 Task: Select medium skin tone.
Action: Mouse moved to (438, 121)
Screenshot: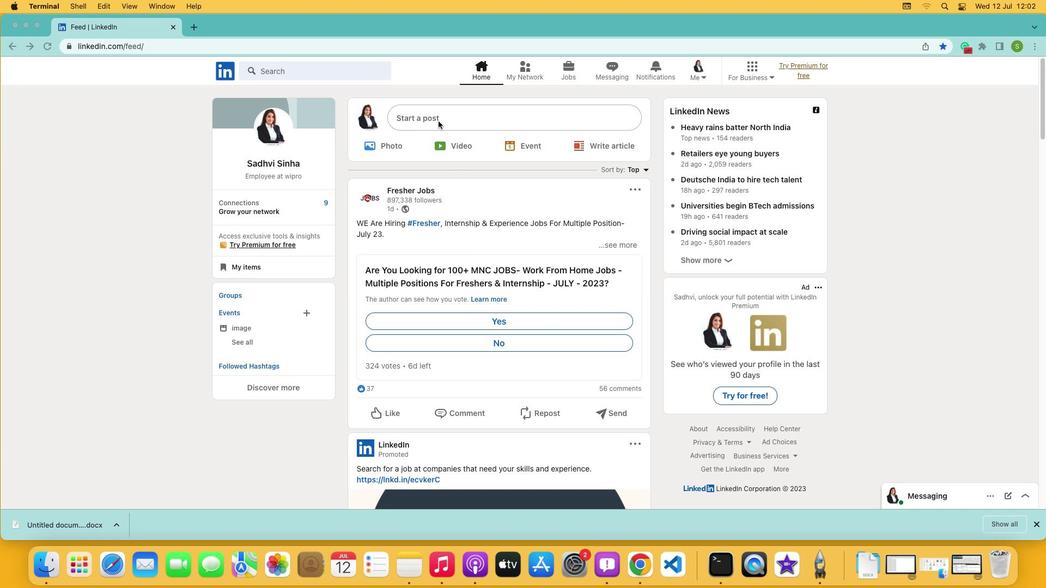
Action: Mouse pressed left at (438, 121)
Screenshot: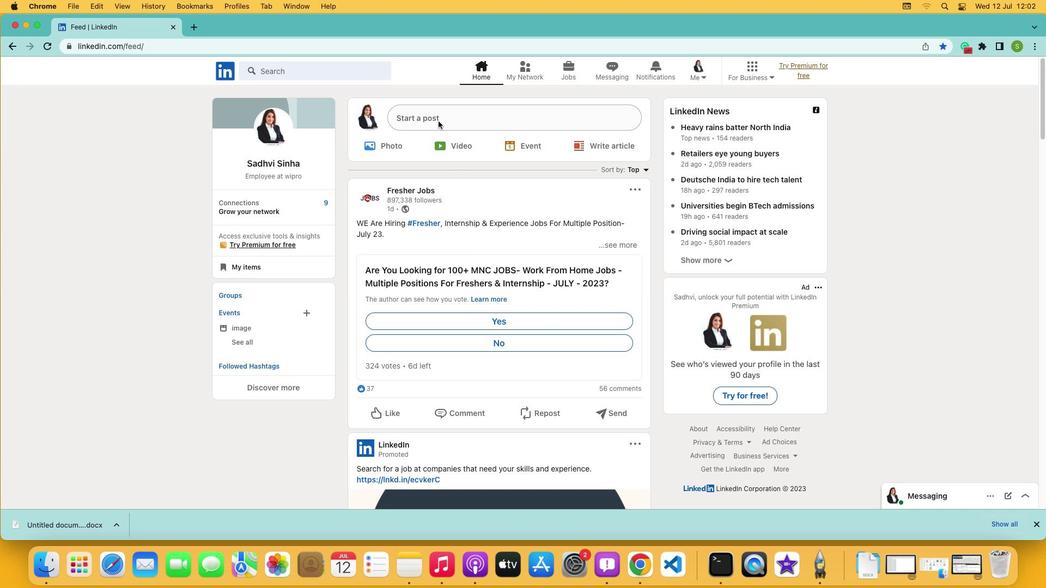 
Action: Mouse pressed left at (438, 121)
Screenshot: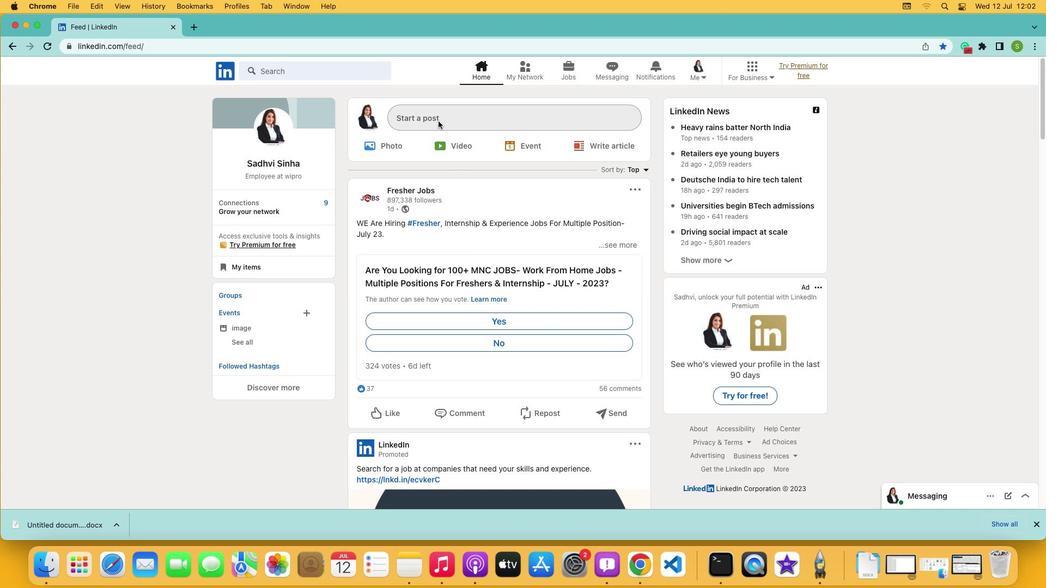 
Action: Mouse moved to (345, 293)
Screenshot: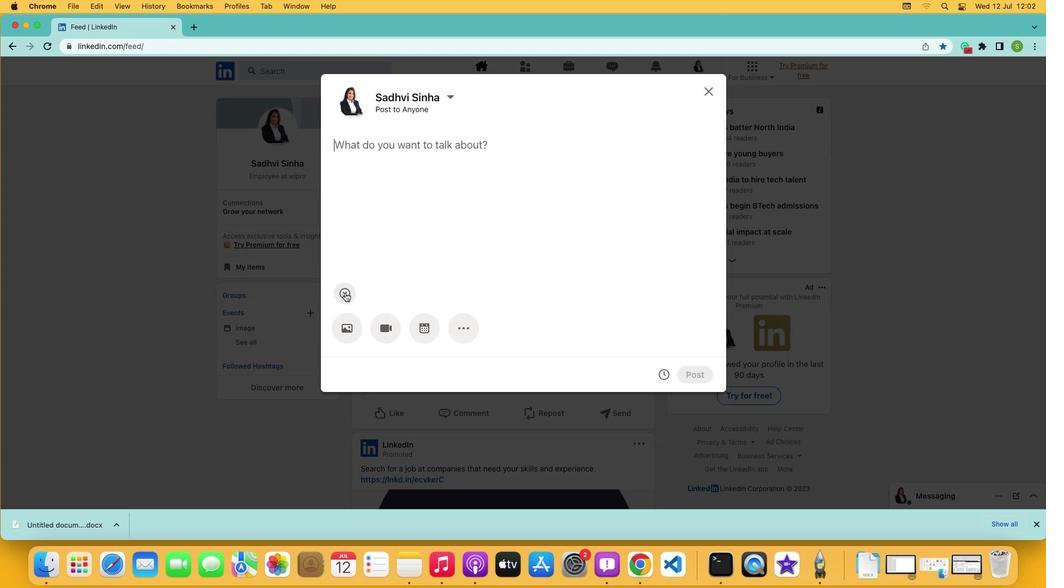 
Action: Mouse pressed left at (345, 293)
Screenshot: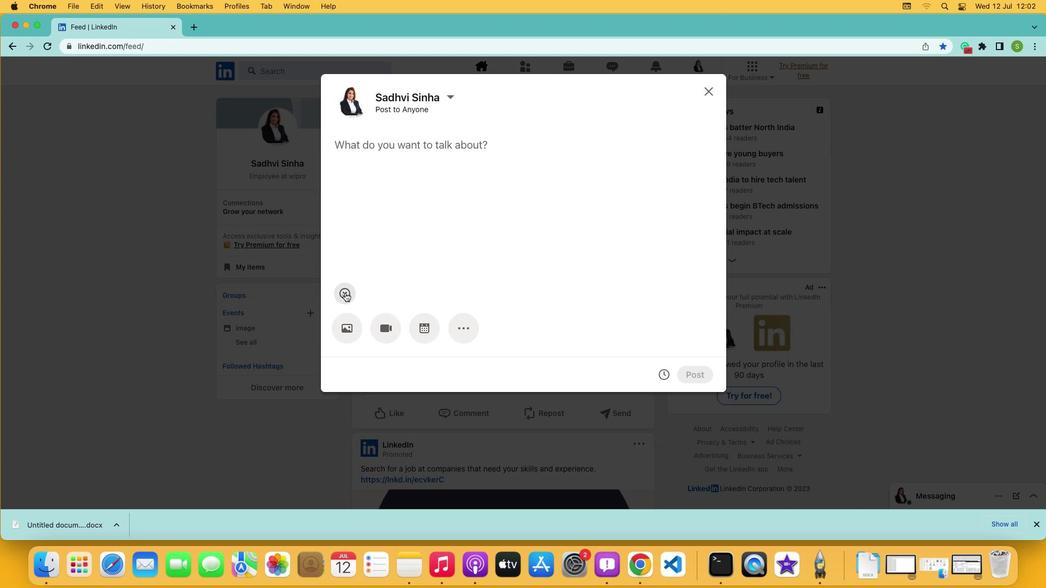 
Action: Mouse moved to (409, 101)
Screenshot: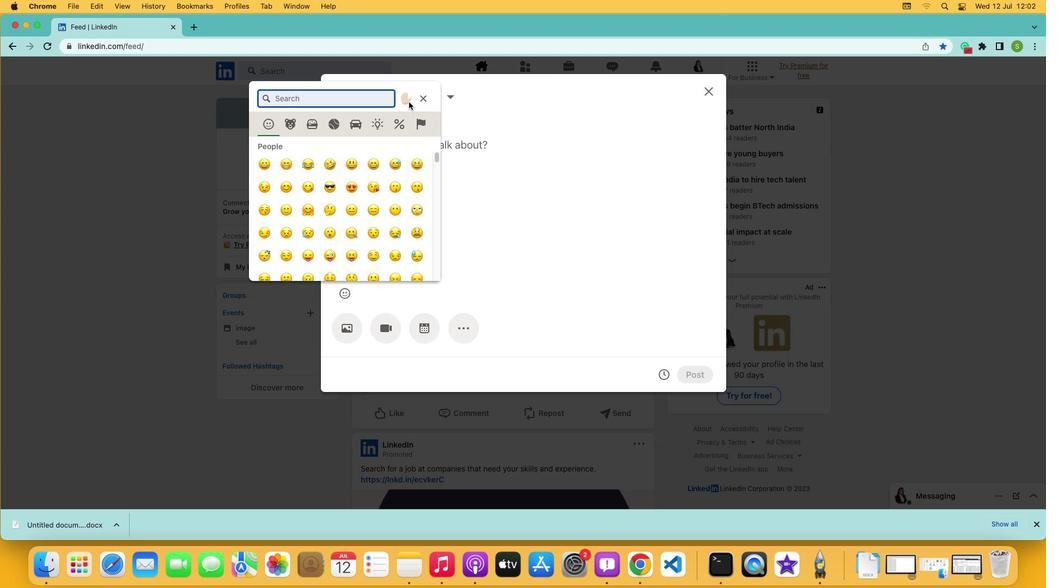 
Action: Mouse pressed left at (409, 101)
Screenshot: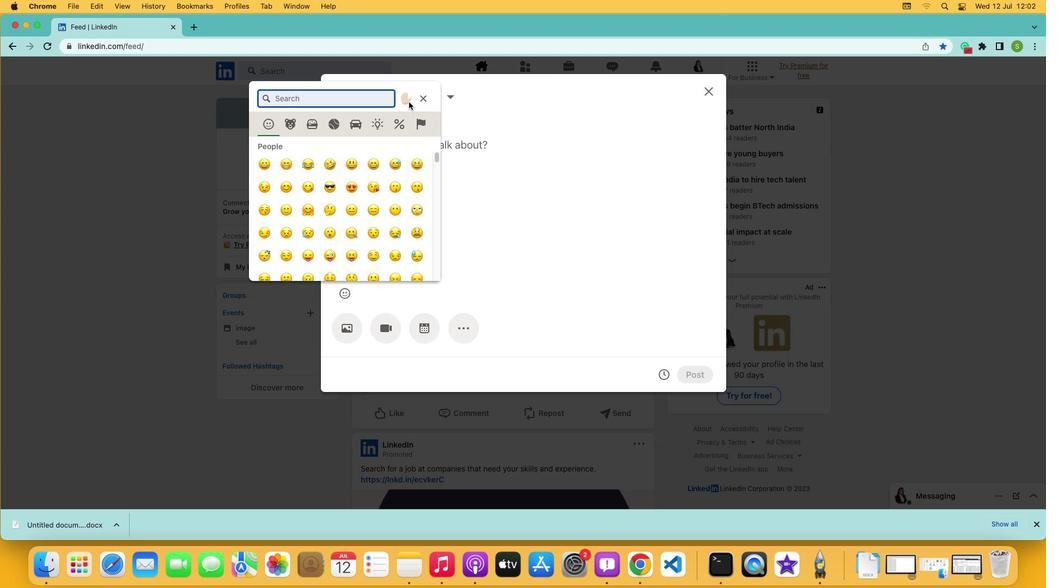 
Action: Mouse moved to (337, 127)
Screenshot: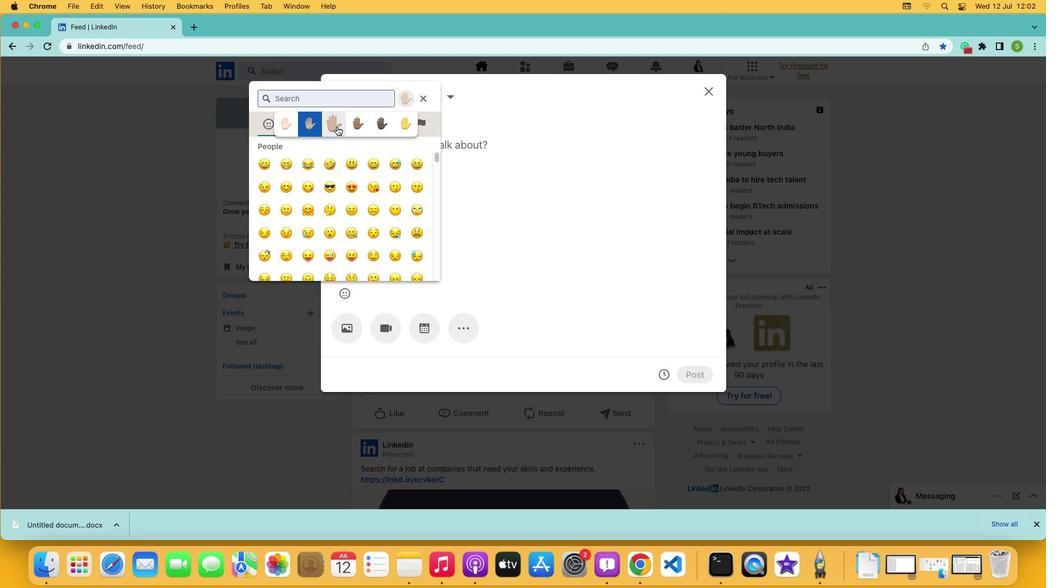 
Action: Mouse pressed left at (337, 127)
Screenshot: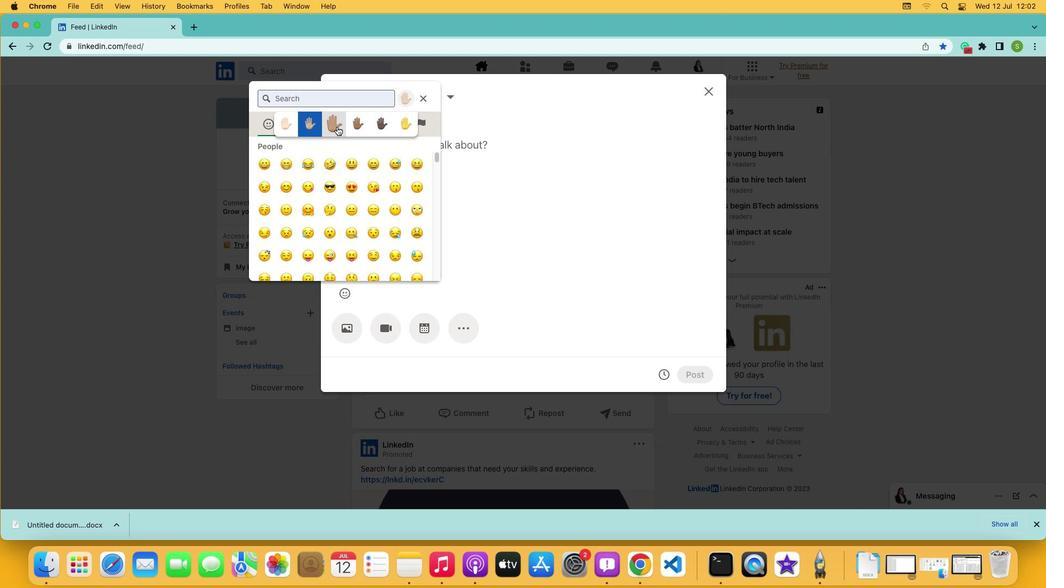 
Action: Mouse moved to (336, 128)
Screenshot: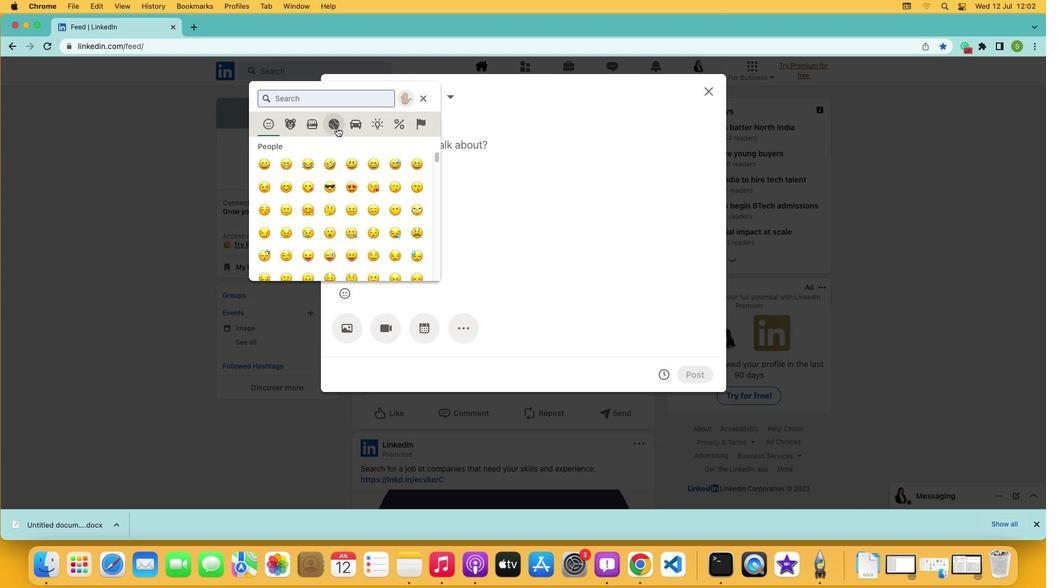 
